 Task: Create a task  Create a new online store for a retail business , assign it to team member softage.5@softage.net in the project AgileBox and update the status of the task to  At Risk , set the priority of the task to Medium
Action: Mouse moved to (84, 365)
Screenshot: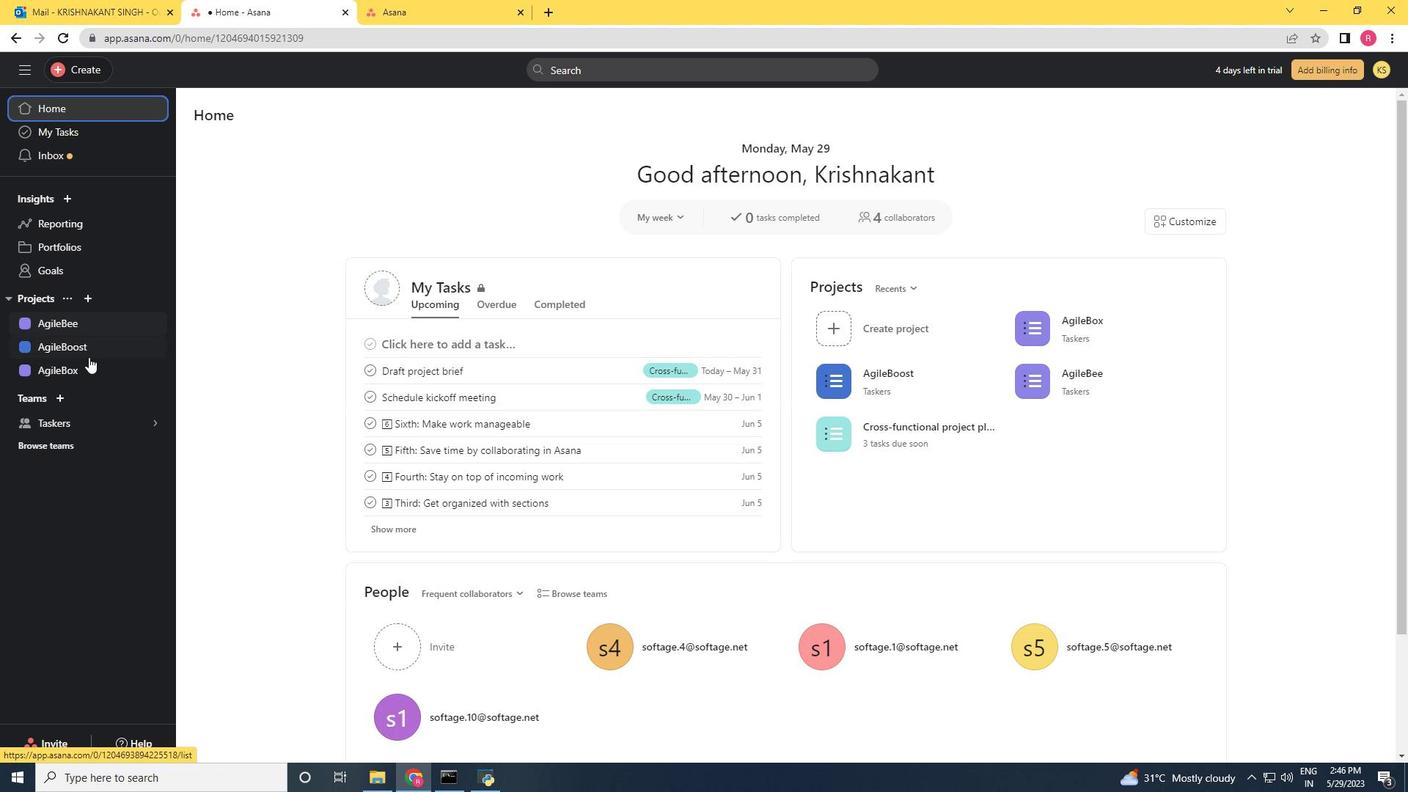 
Action: Mouse pressed left at (84, 365)
Screenshot: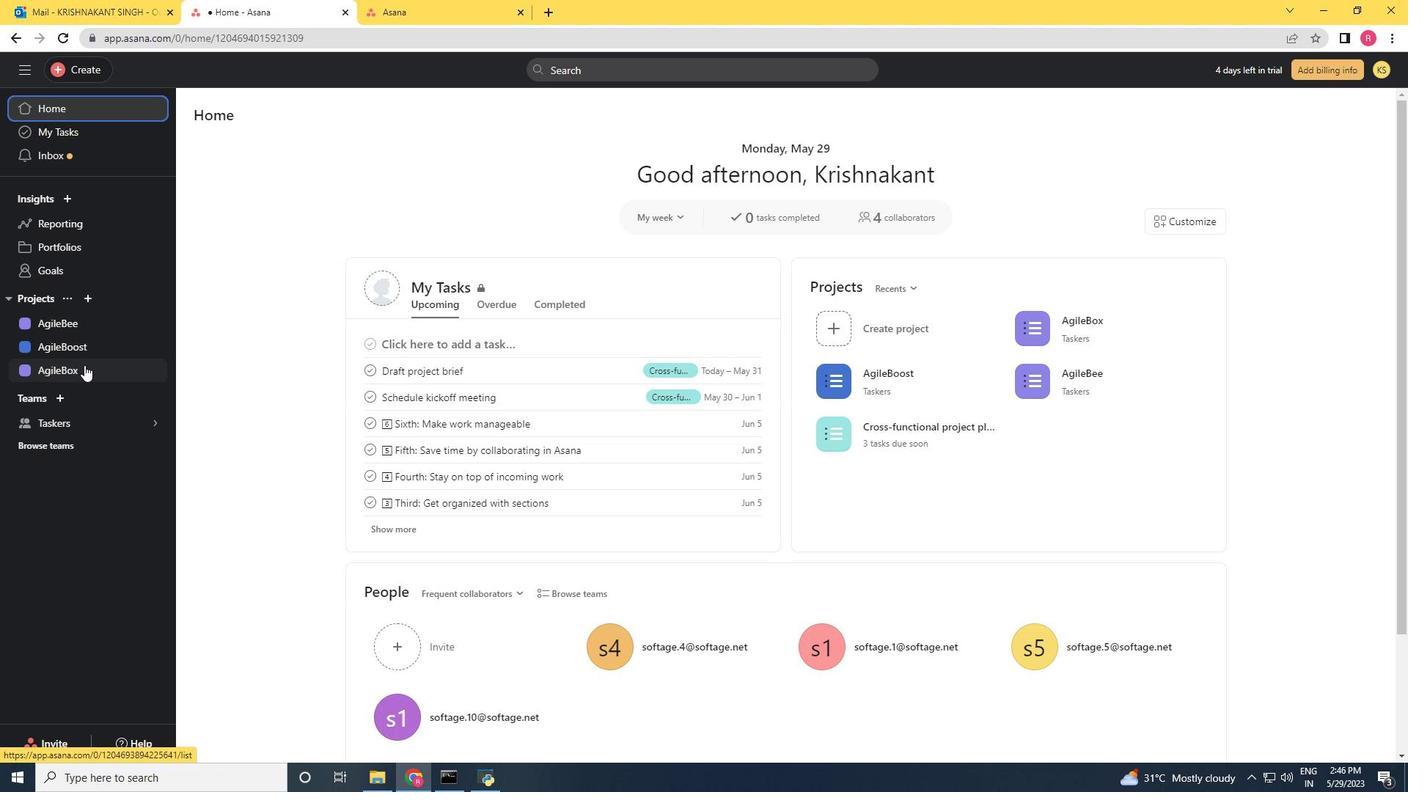 
Action: Mouse moved to (85, 66)
Screenshot: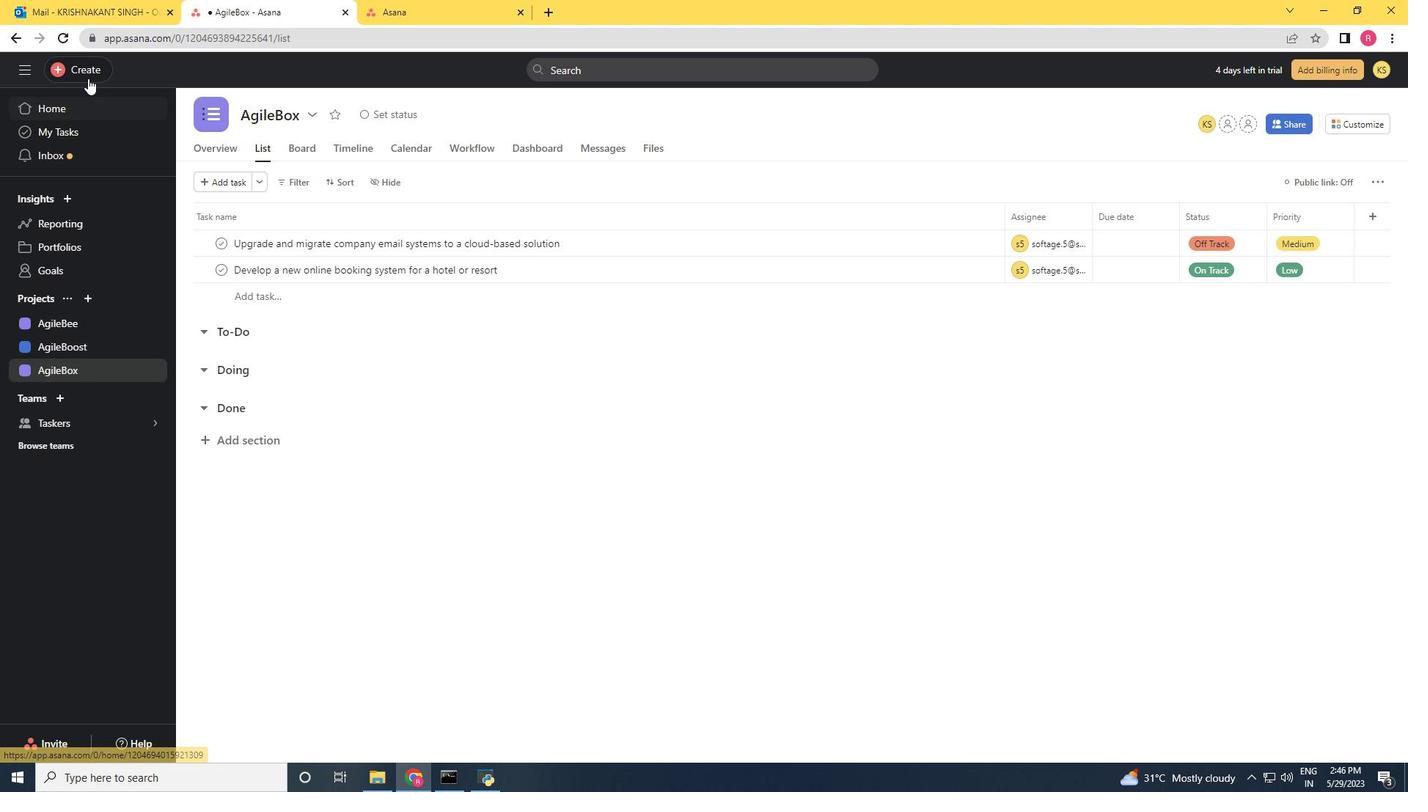 
Action: Mouse pressed left at (85, 66)
Screenshot: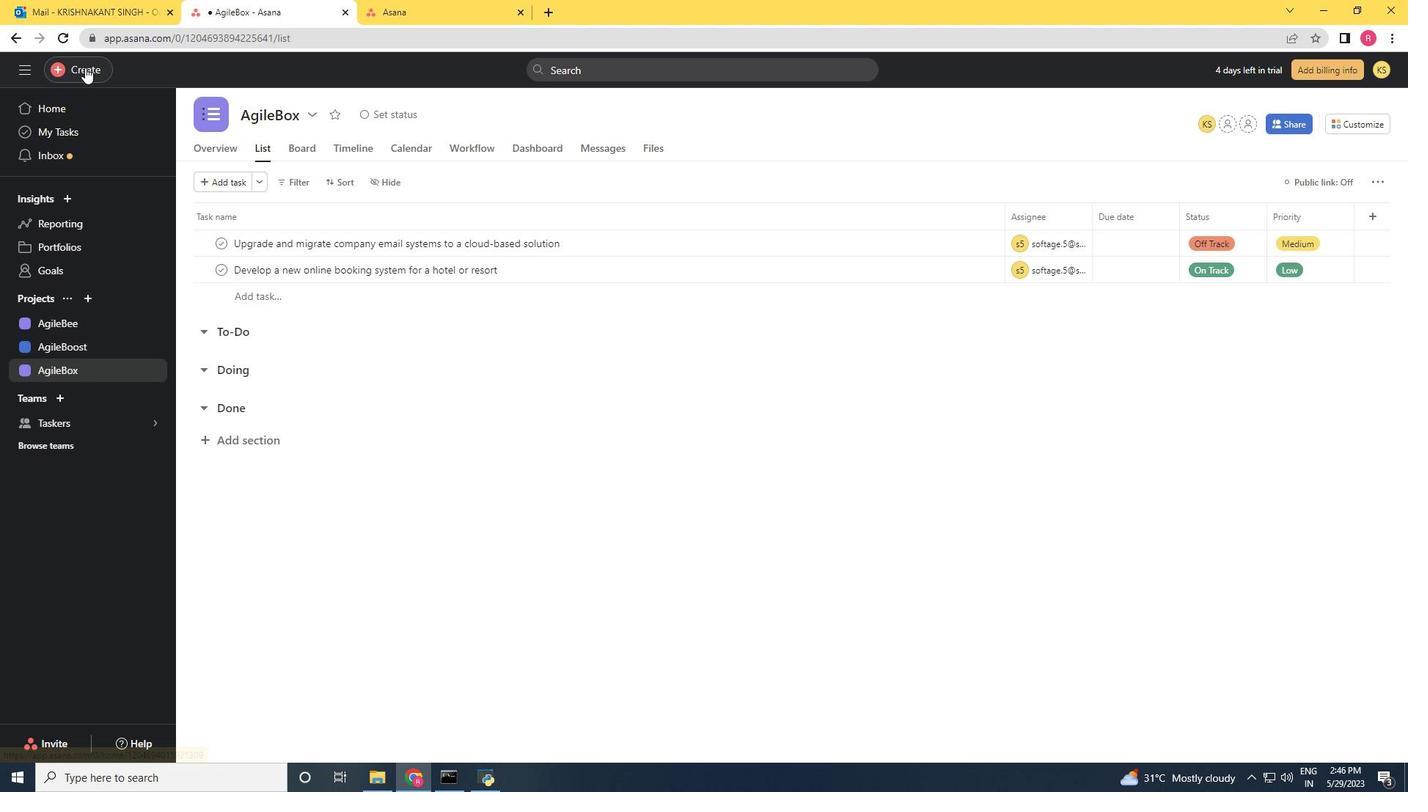 
Action: Mouse moved to (156, 75)
Screenshot: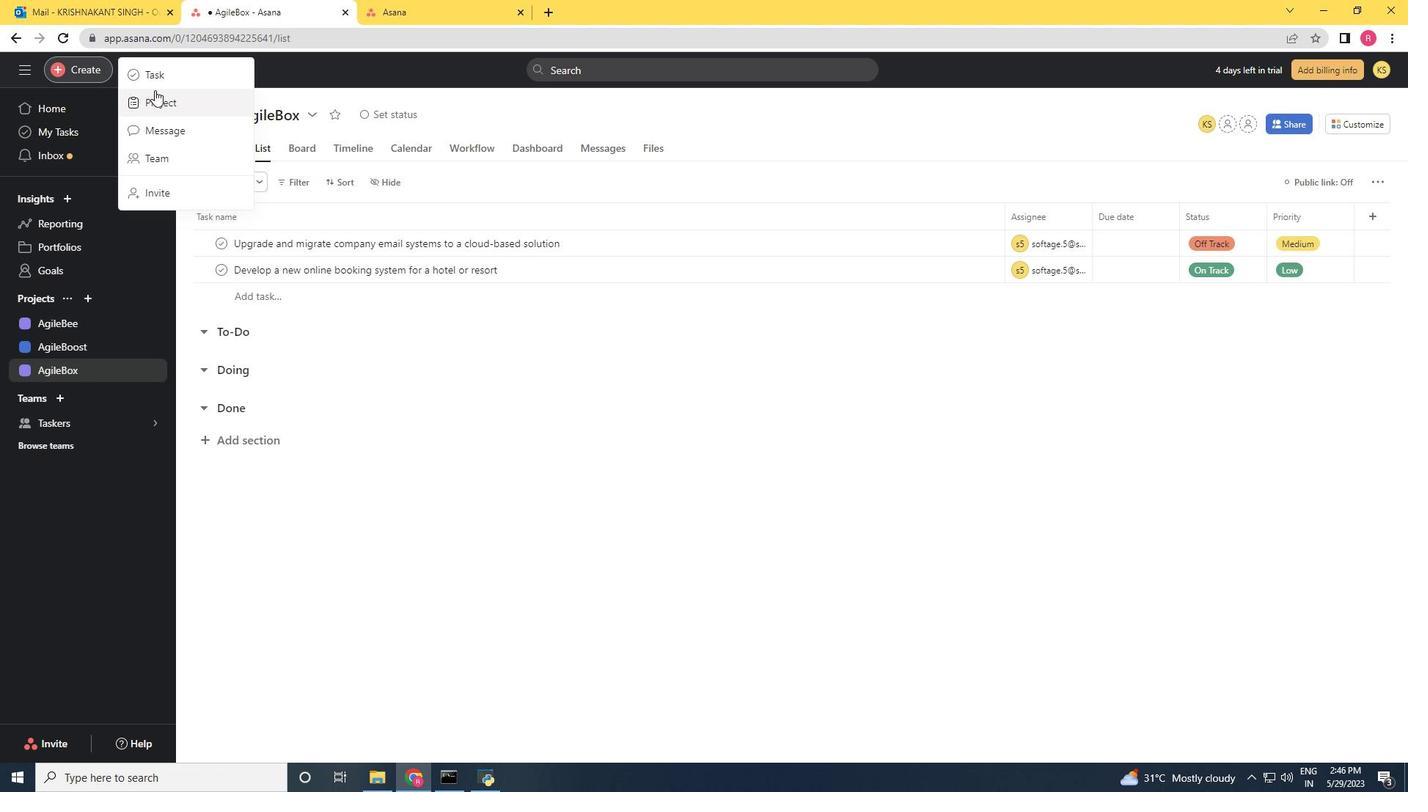 
Action: Mouse pressed left at (156, 75)
Screenshot: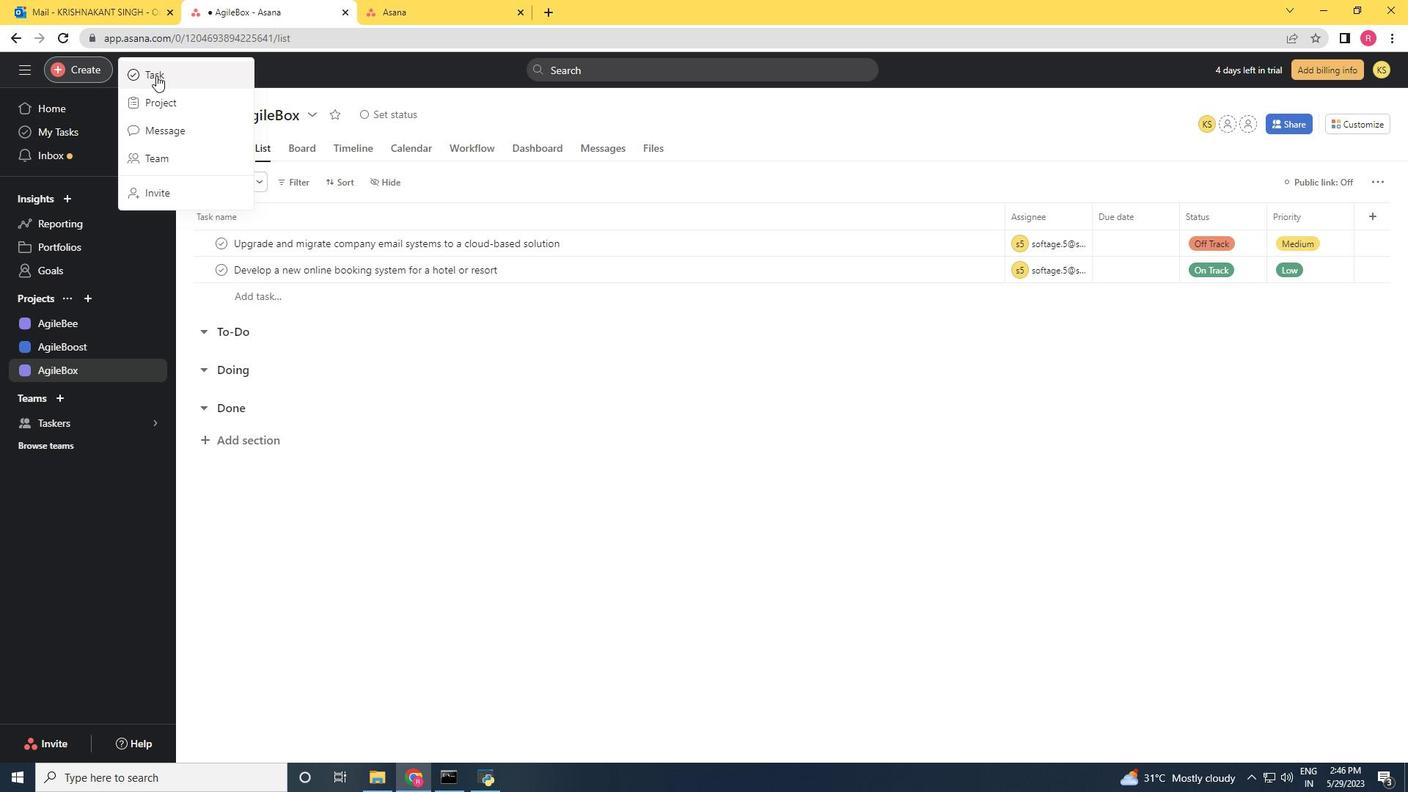 
Action: Key pressed <Key.shift>Create<Key.space>a<Key.space>new<Key.space>om<Key.backspace>nlinr<Key.backspace>r<Key.space><Key.space><Key.backspace><Key.backspace>e<Key.space><Key.backspace><Key.backspace>e<Key.backspace><Key.backspace>e<Key.space>store<Key.space>for<Key.space>a<Key.space>rtail<Key.space><Key.backspace><Key.backspace><Key.backspace><Key.backspace><Key.backspace>ate<Key.backspace>ai<Key.space><Key.backspace>l<Key.space><Key.backspace><Key.backspace><Key.backspace><Key.backspace><Key.backspace>t<Key.backspace><Key.backspace>r<Key.backspace>etail<Key.space>business
Screenshot: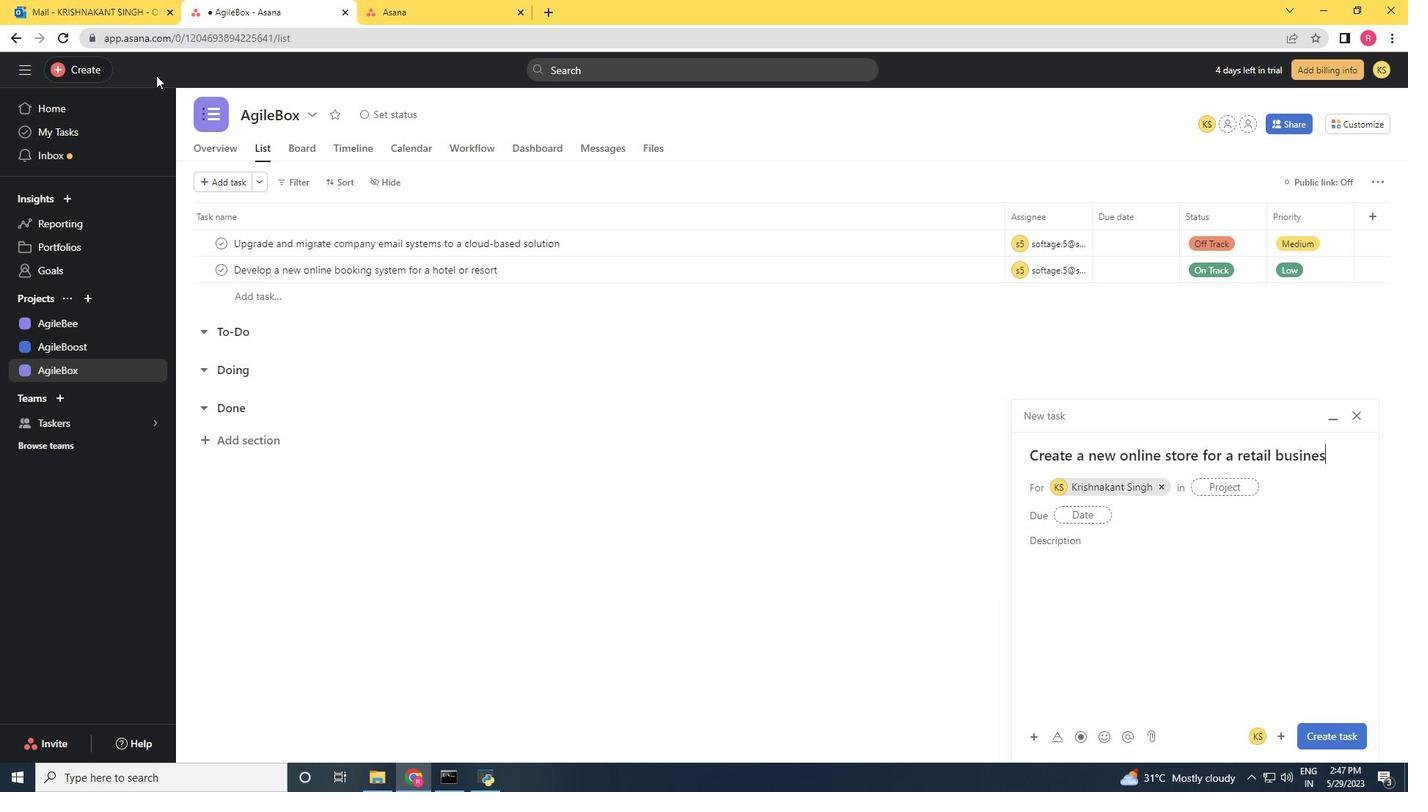 
Action: Mouse moved to (1159, 492)
Screenshot: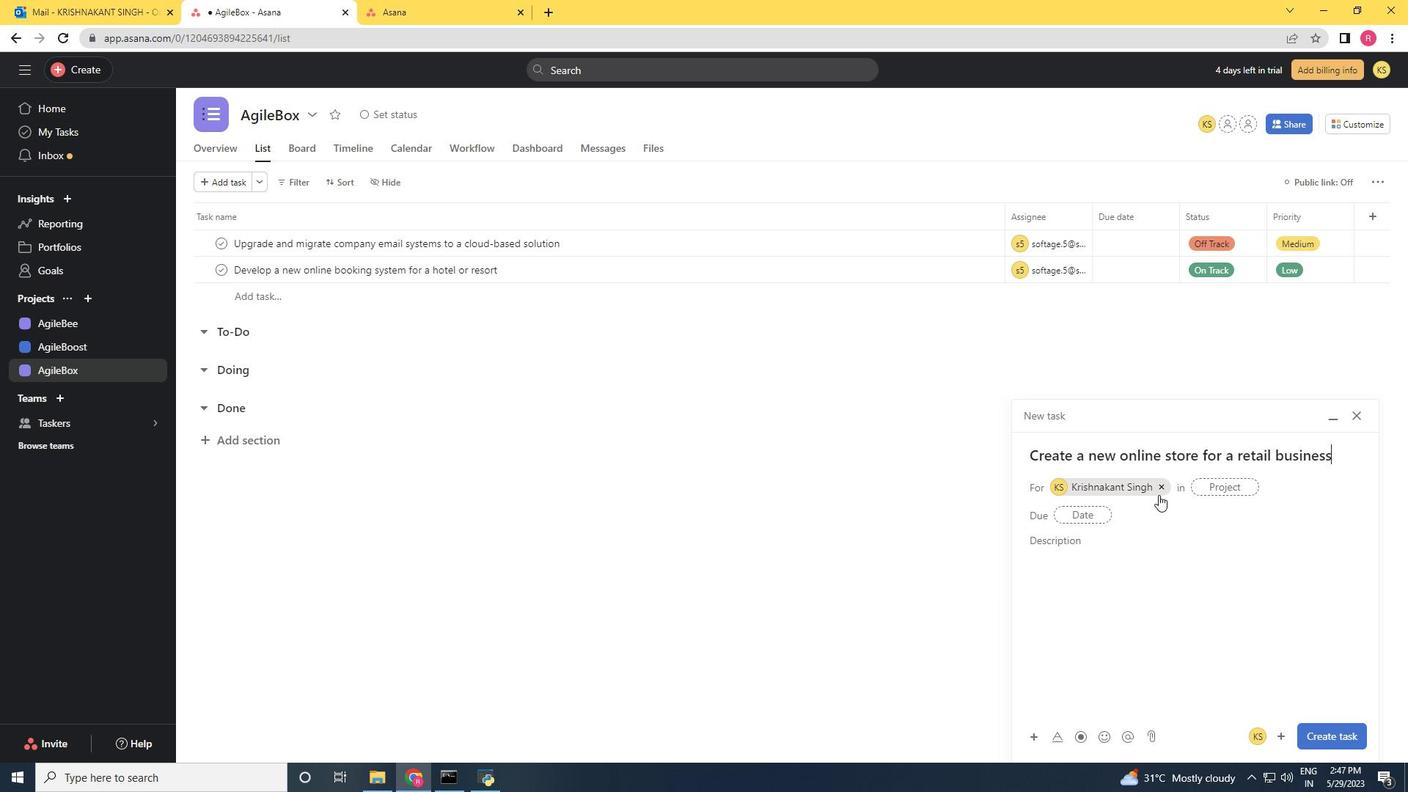 
Action: Mouse pressed left at (1159, 492)
Screenshot: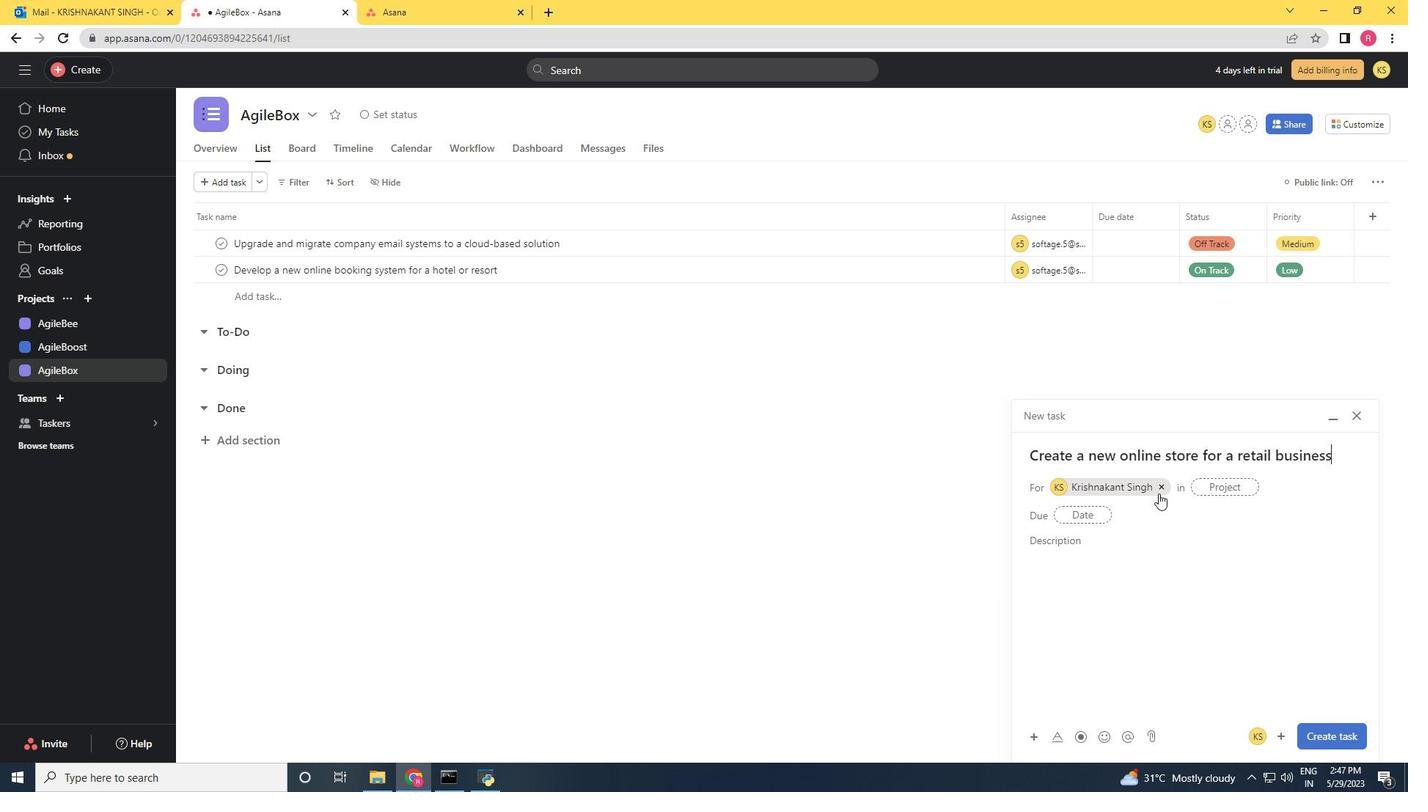 
Action: Mouse moved to (1087, 492)
Screenshot: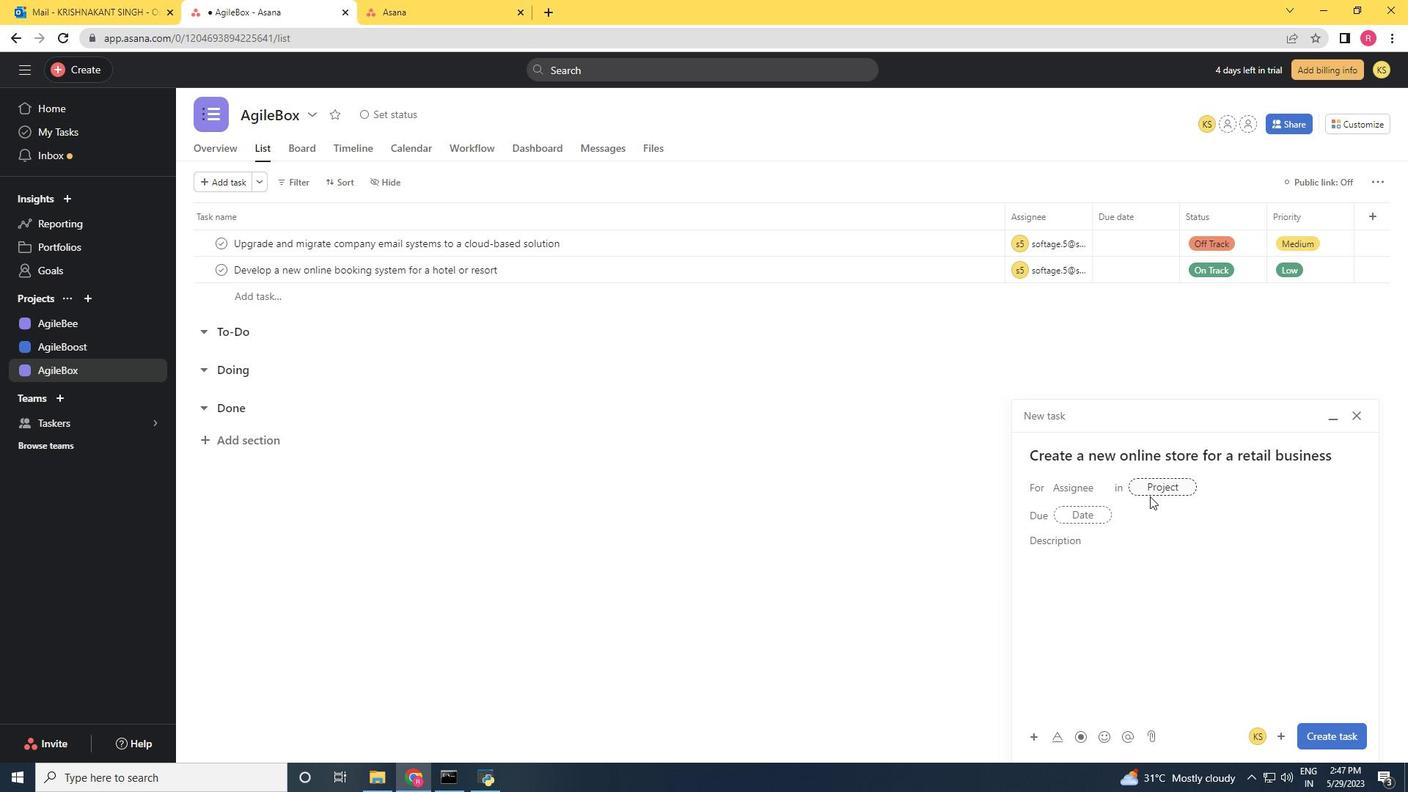 
Action: Mouse pressed left at (1087, 492)
Screenshot: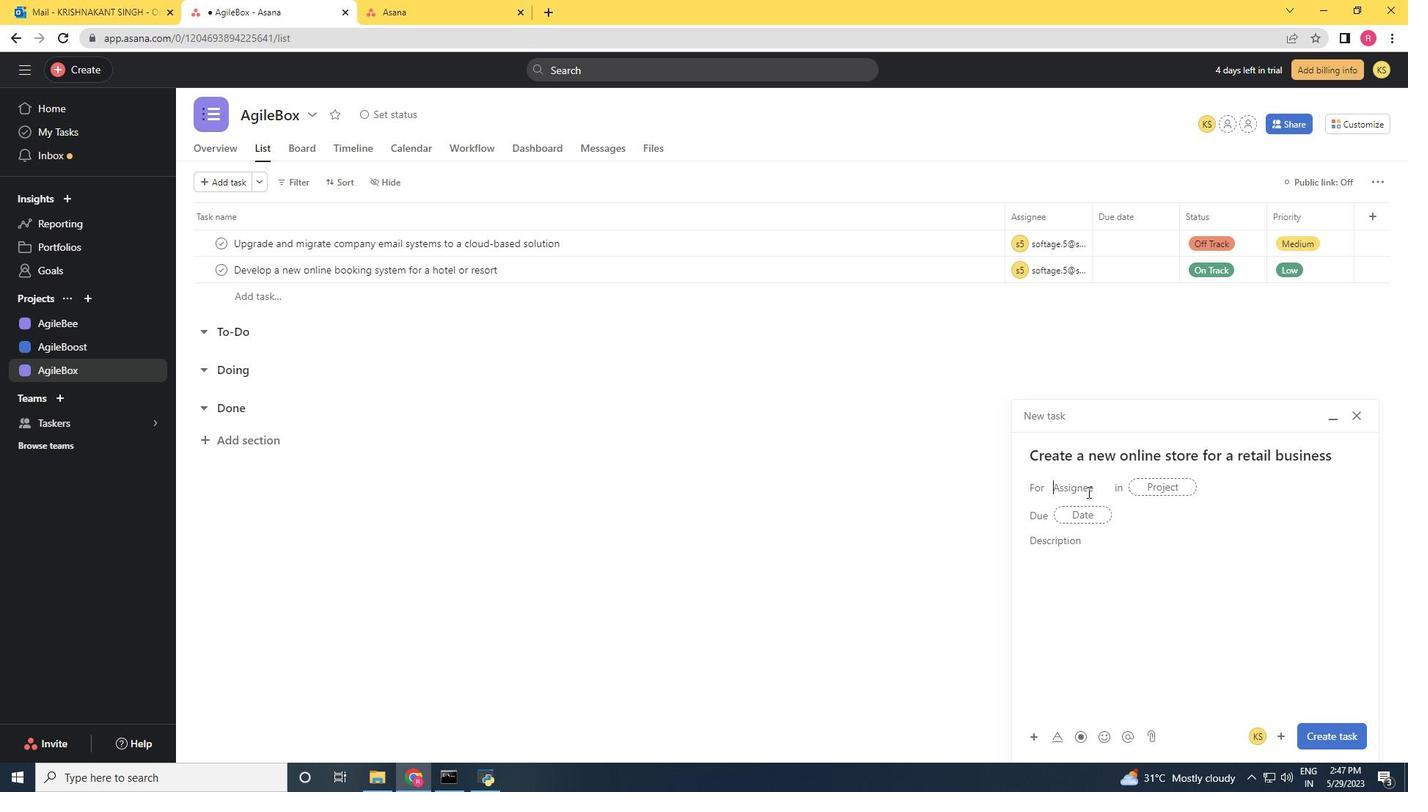 
Action: Key pressed softage.5<Key.shift>@softage.net
Screenshot: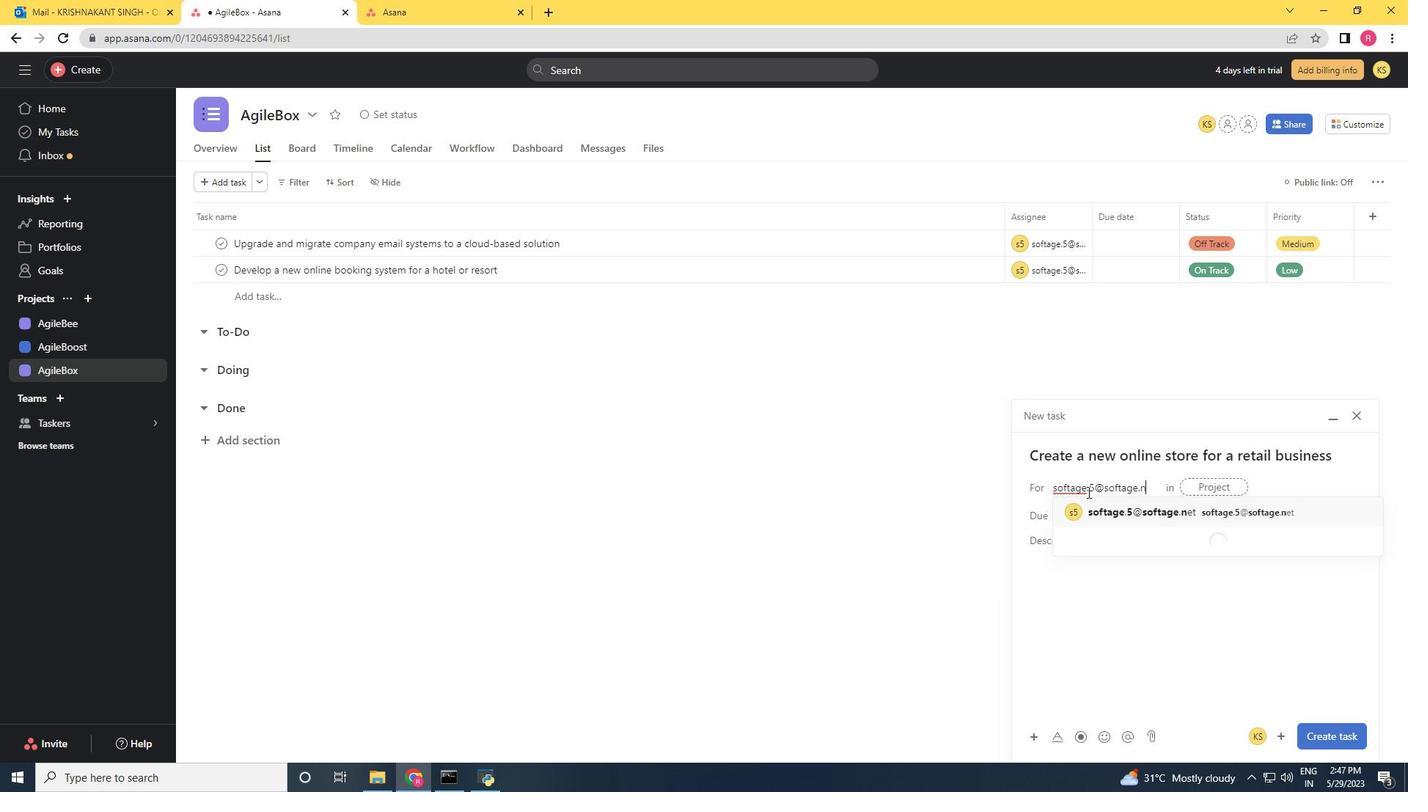 
Action: Mouse moved to (1132, 513)
Screenshot: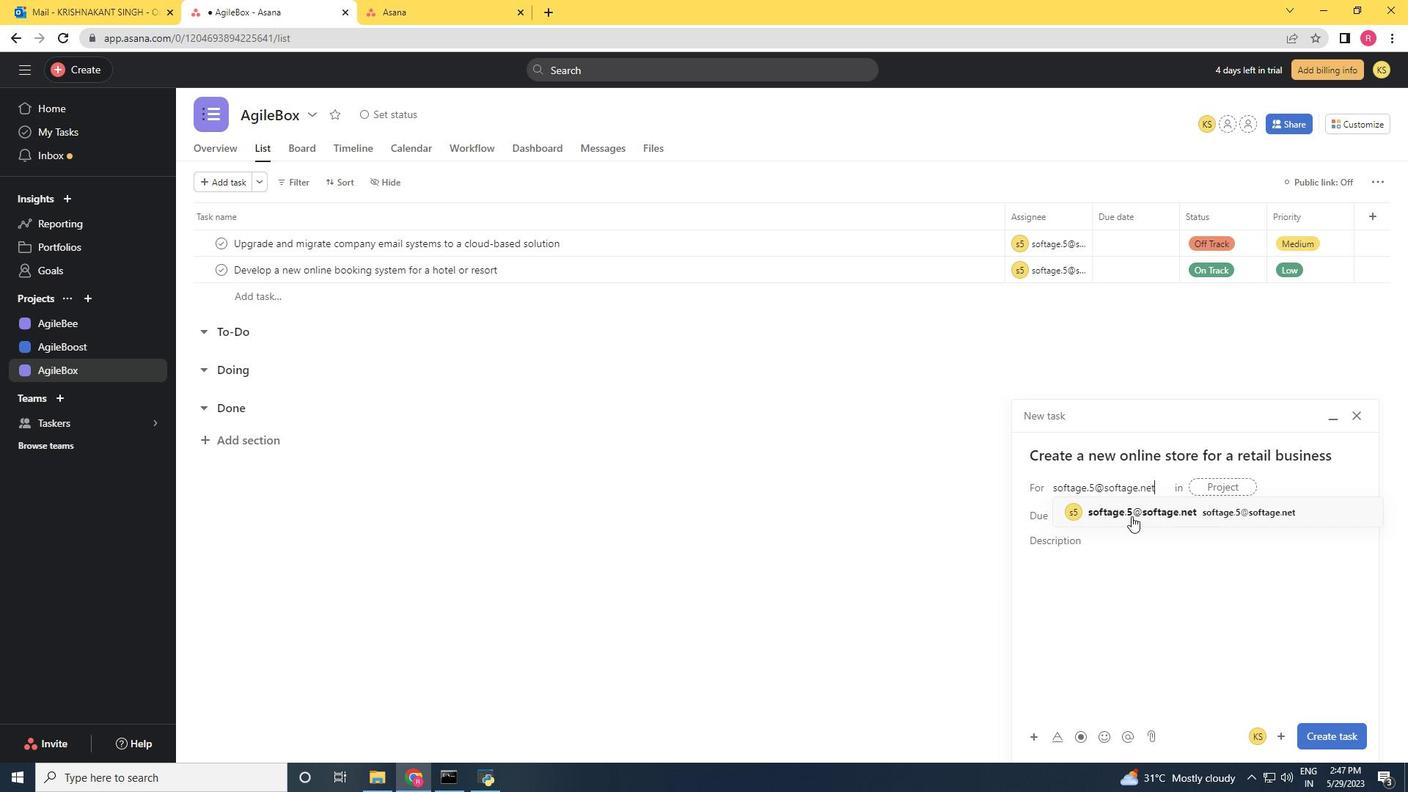 
Action: Mouse pressed left at (1132, 513)
Screenshot: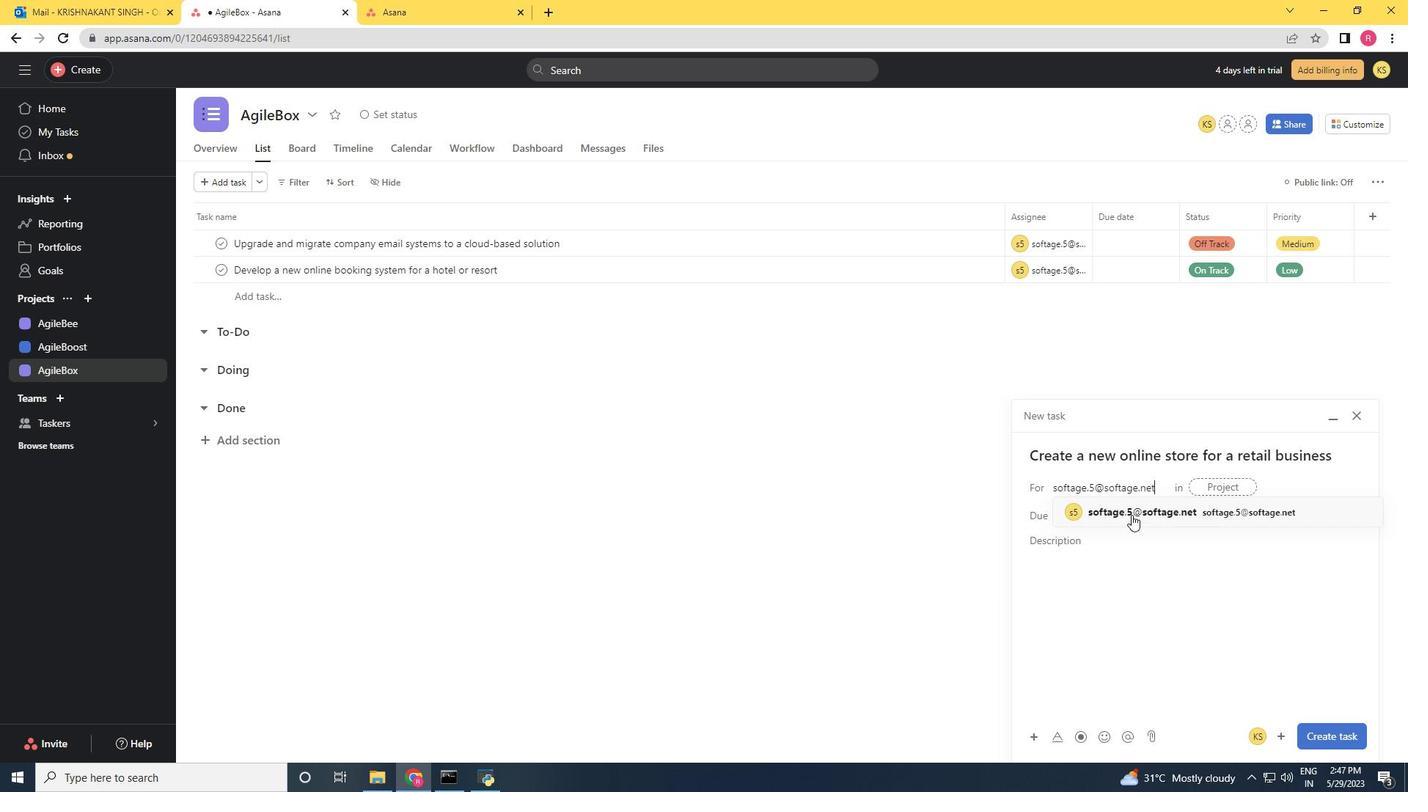 
Action: Mouse moved to (1002, 519)
Screenshot: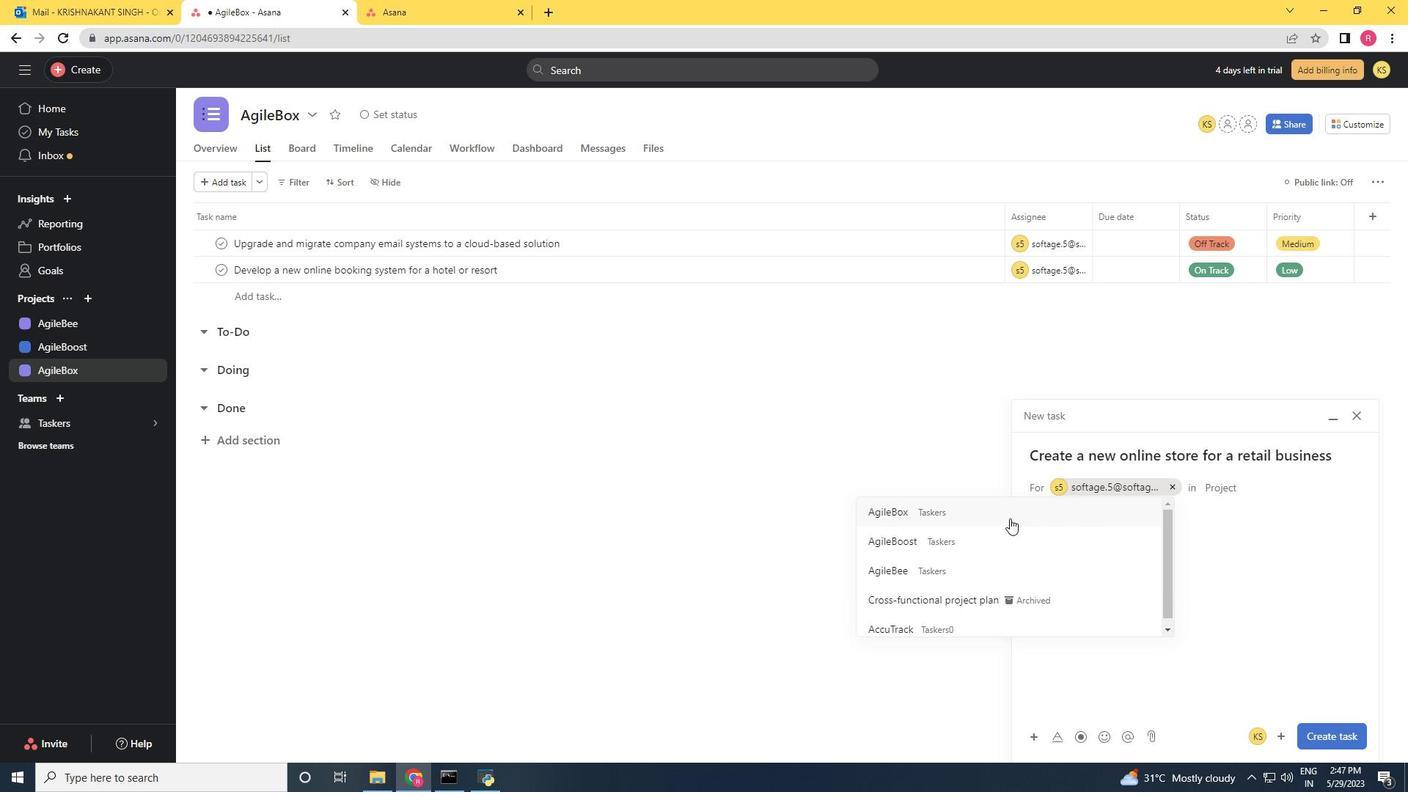 
Action: Mouse pressed left at (1002, 519)
Screenshot: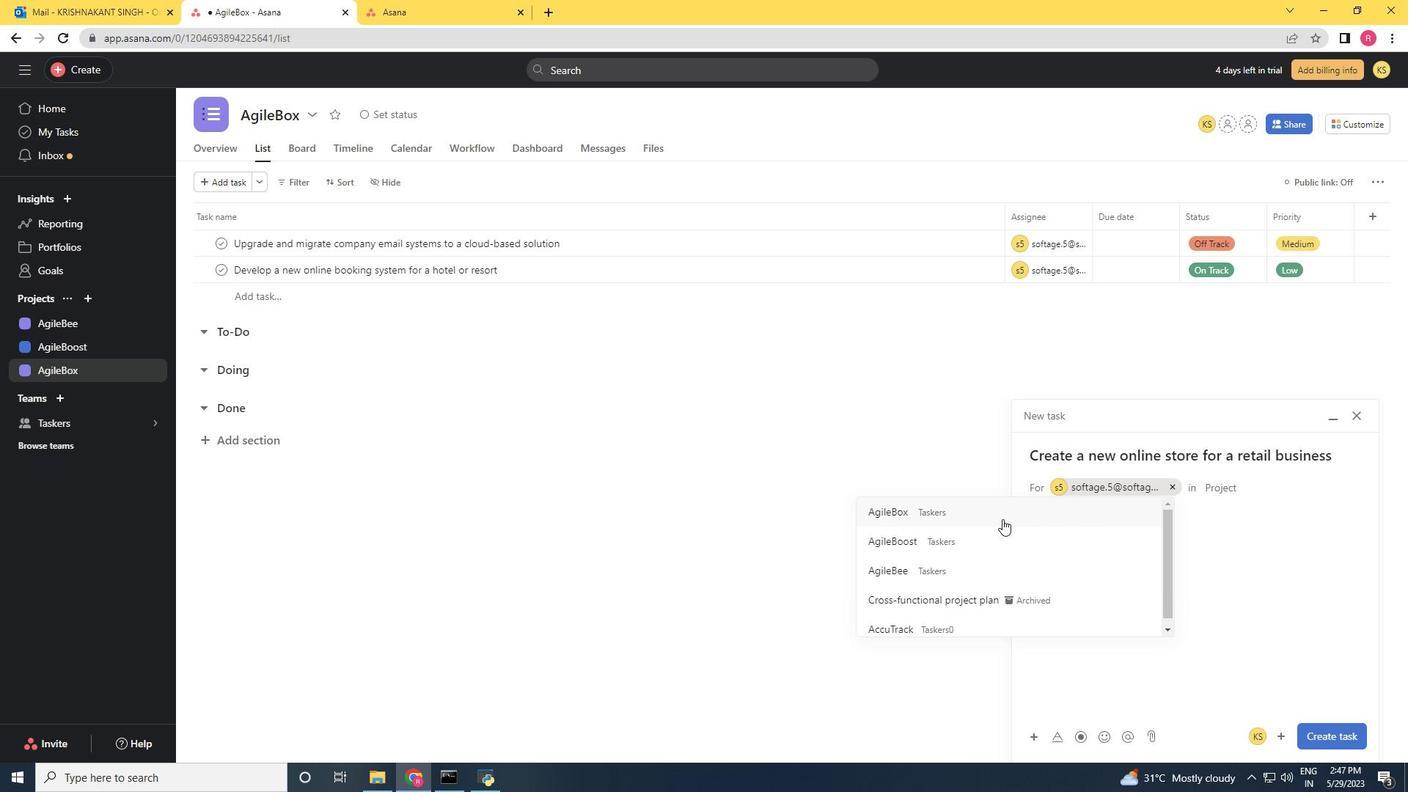 
Action: Mouse moved to (1116, 550)
Screenshot: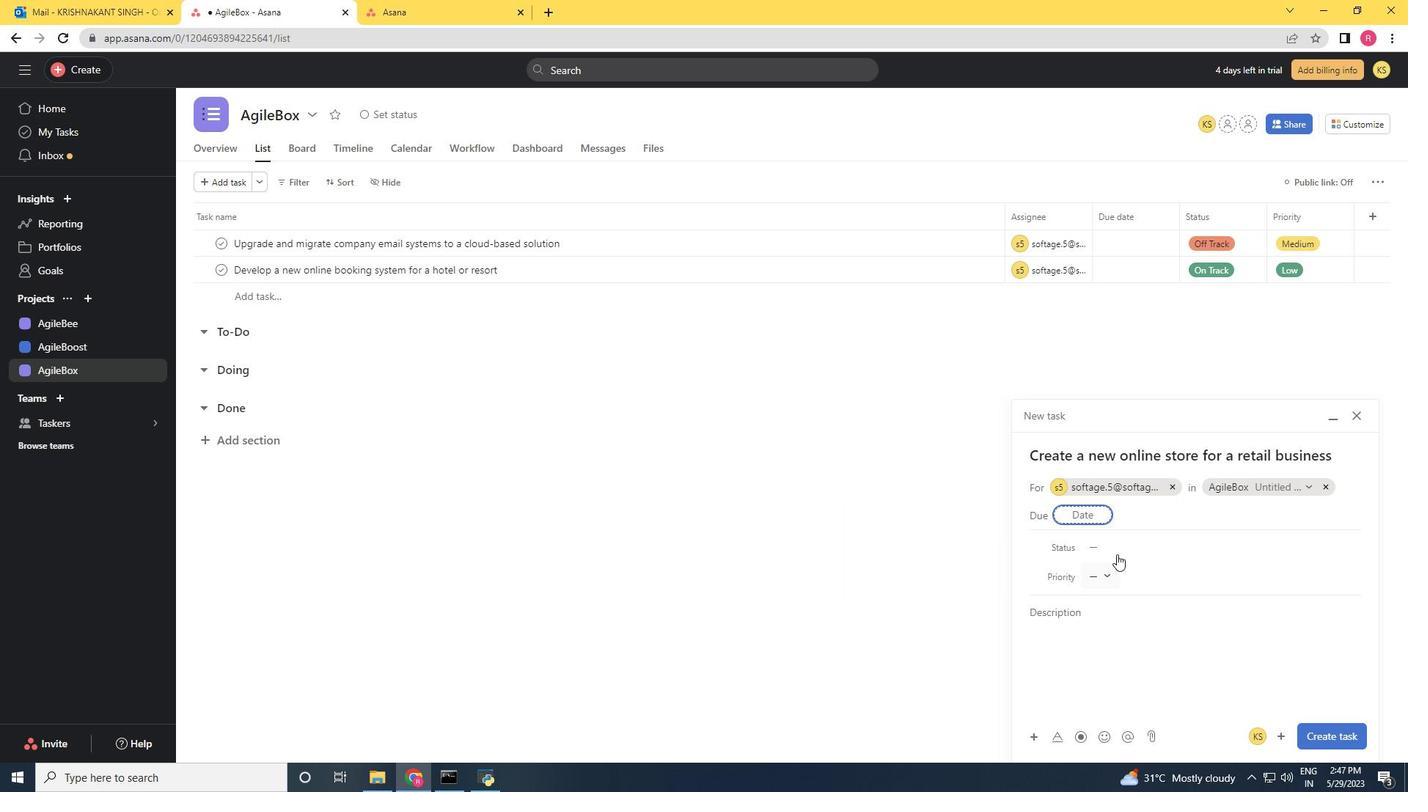 
Action: Mouse pressed left at (1116, 550)
Screenshot: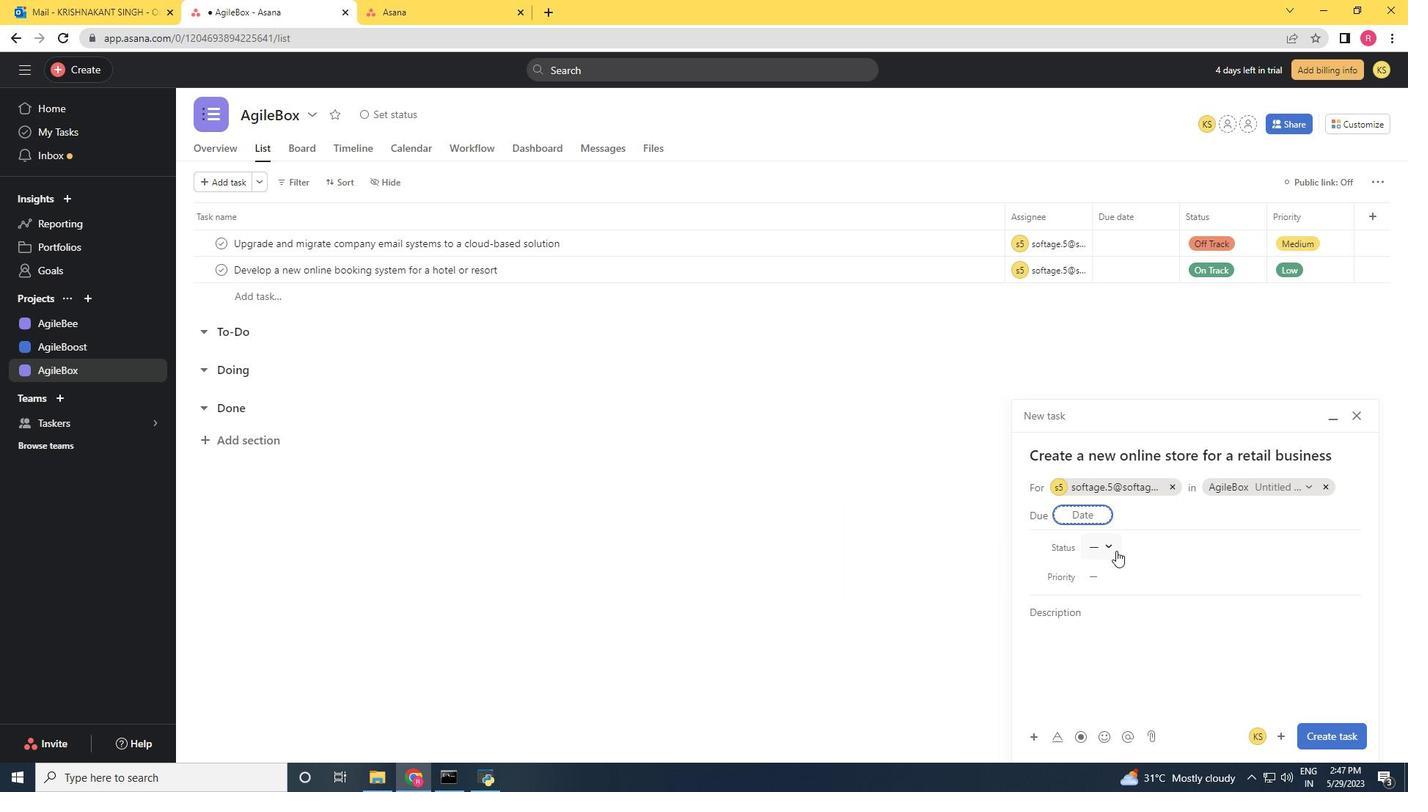 
Action: Mouse moved to (1134, 645)
Screenshot: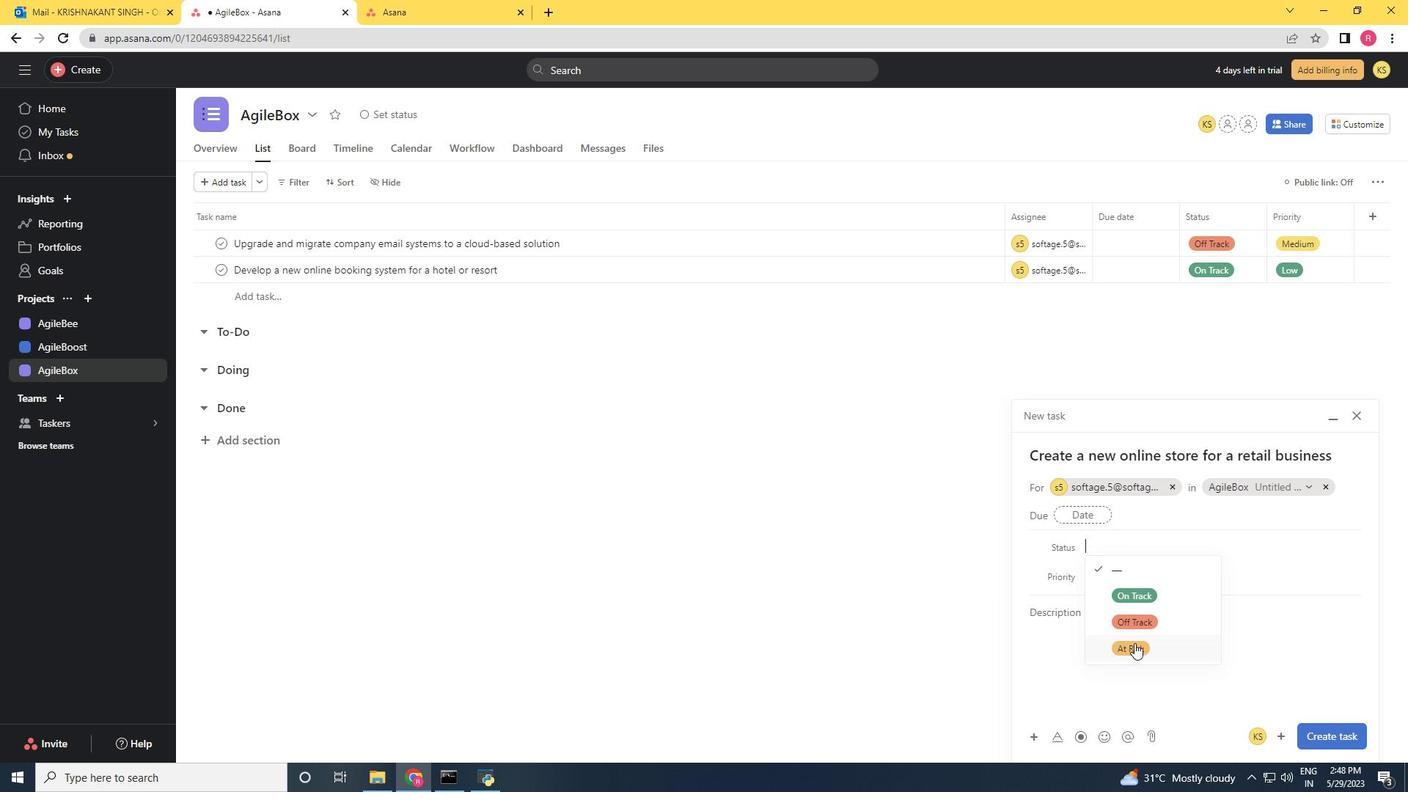 
Action: Mouse pressed left at (1134, 645)
Screenshot: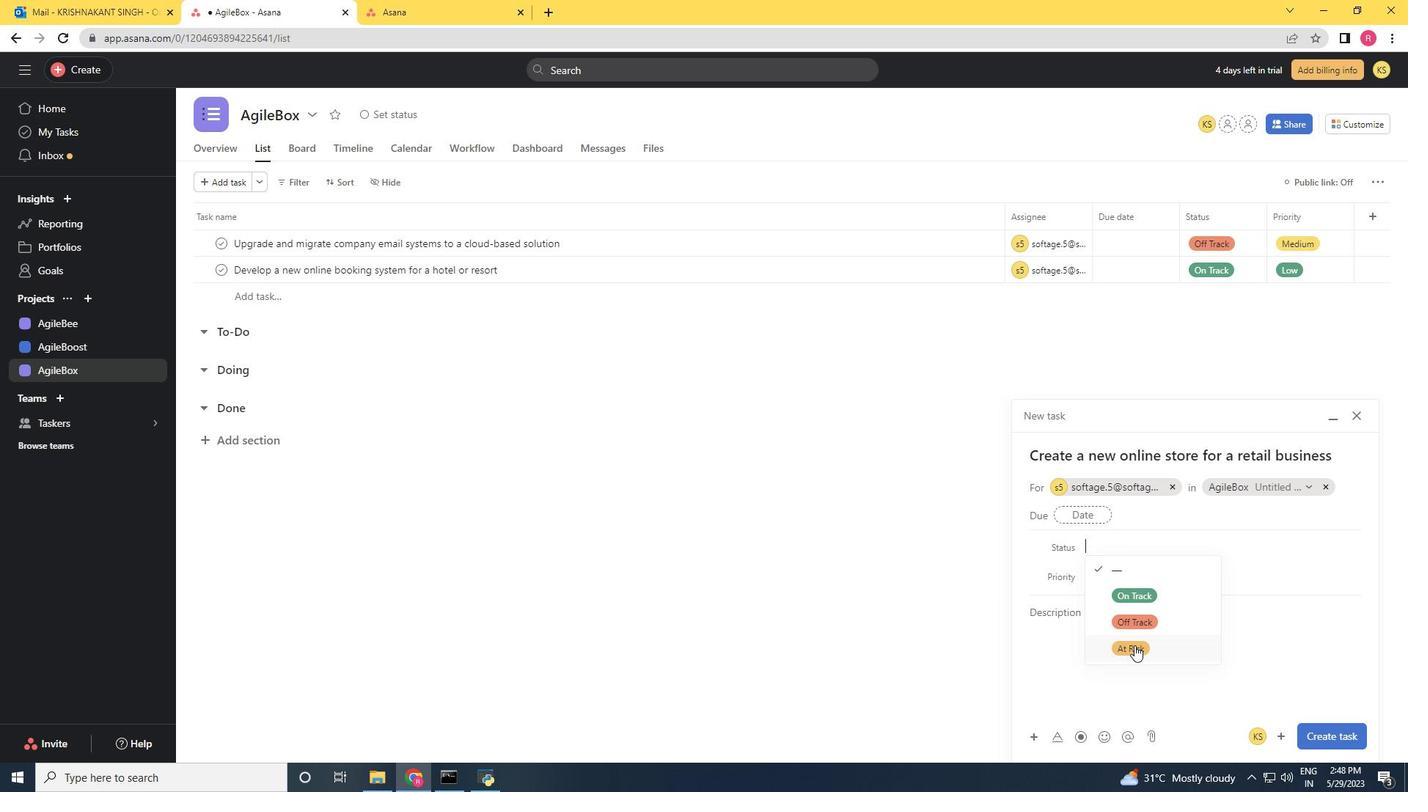 
Action: Mouse moved to (1098, 570)
Screenshot: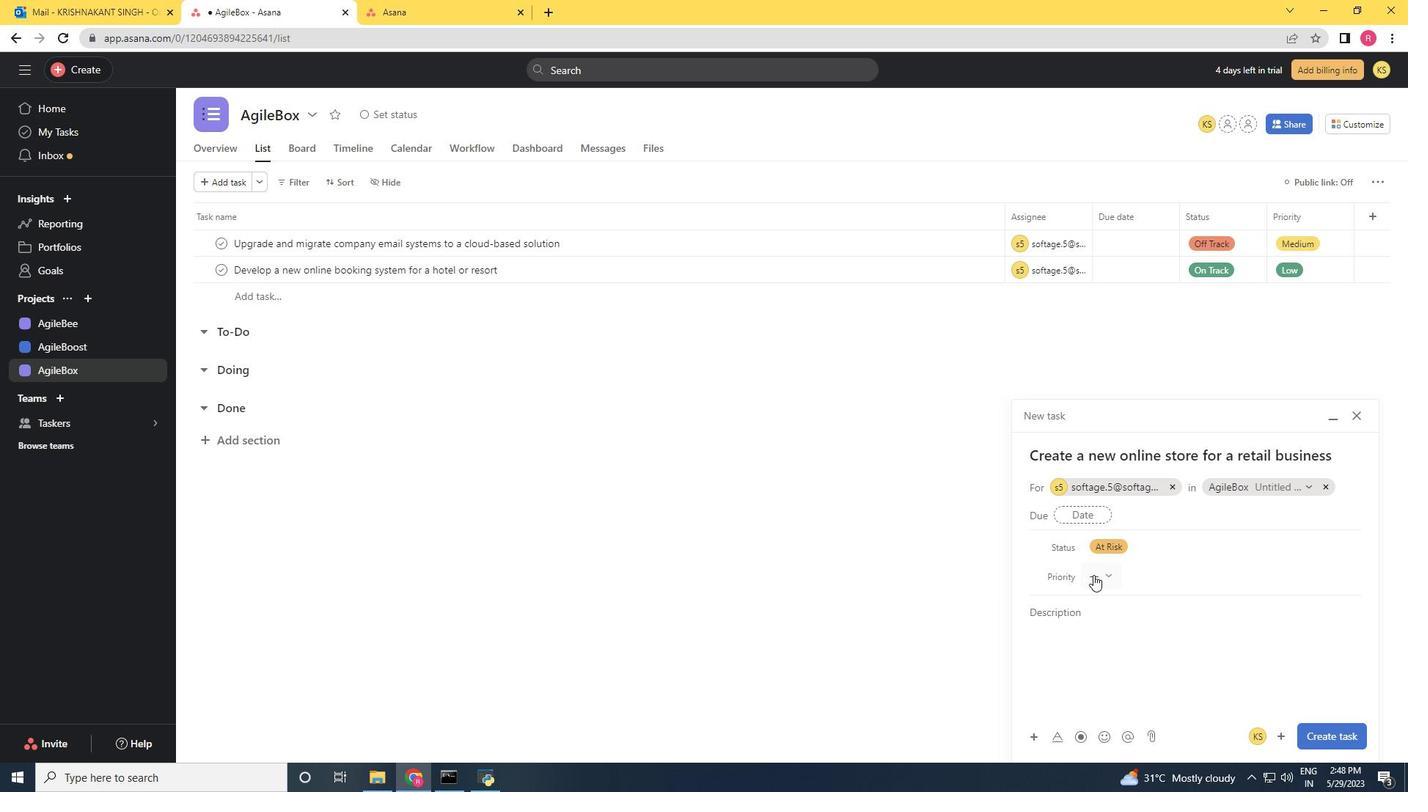
Action: Mouse pressed left at (1098, 570)
Screenshot: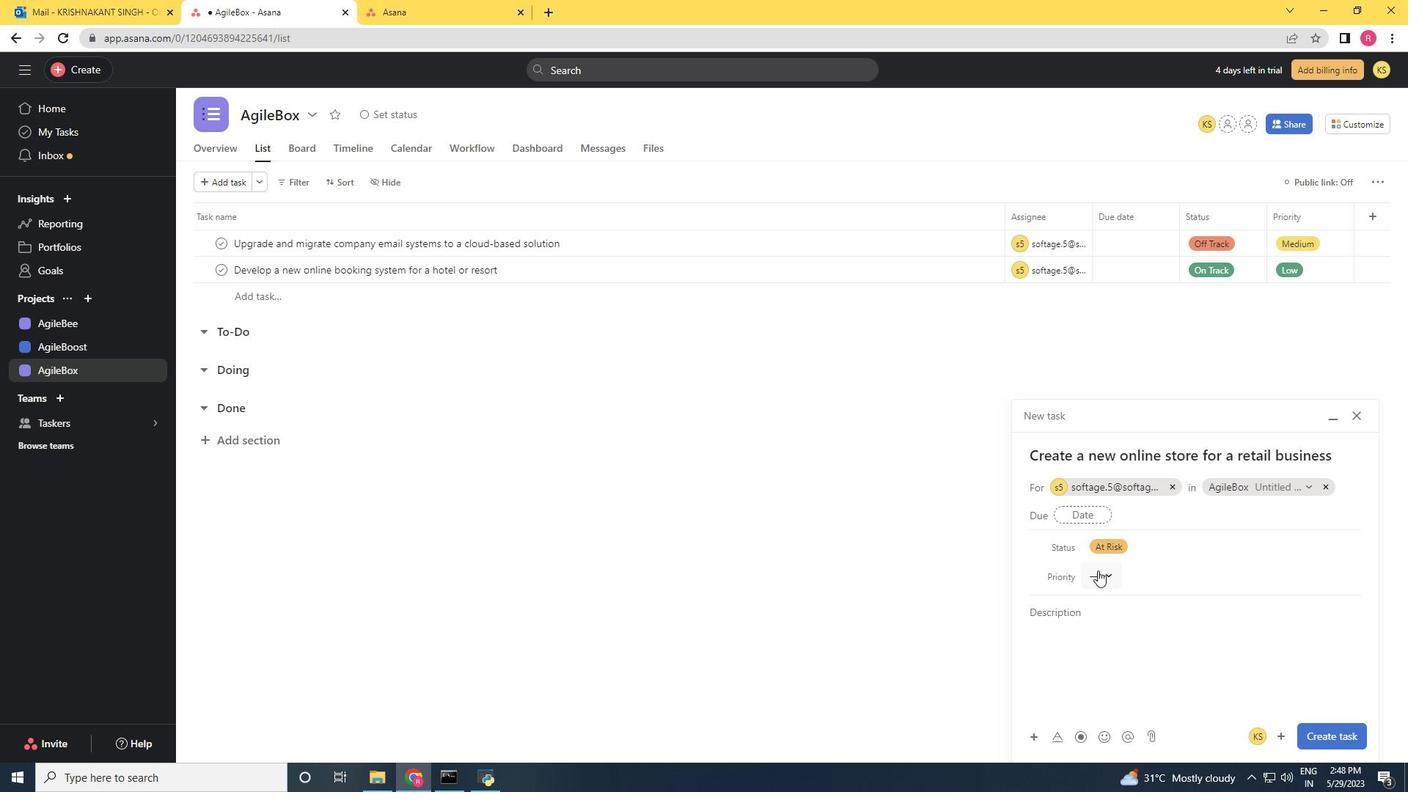 
Action: Mouse moved to (1137, 644)
Screenshot: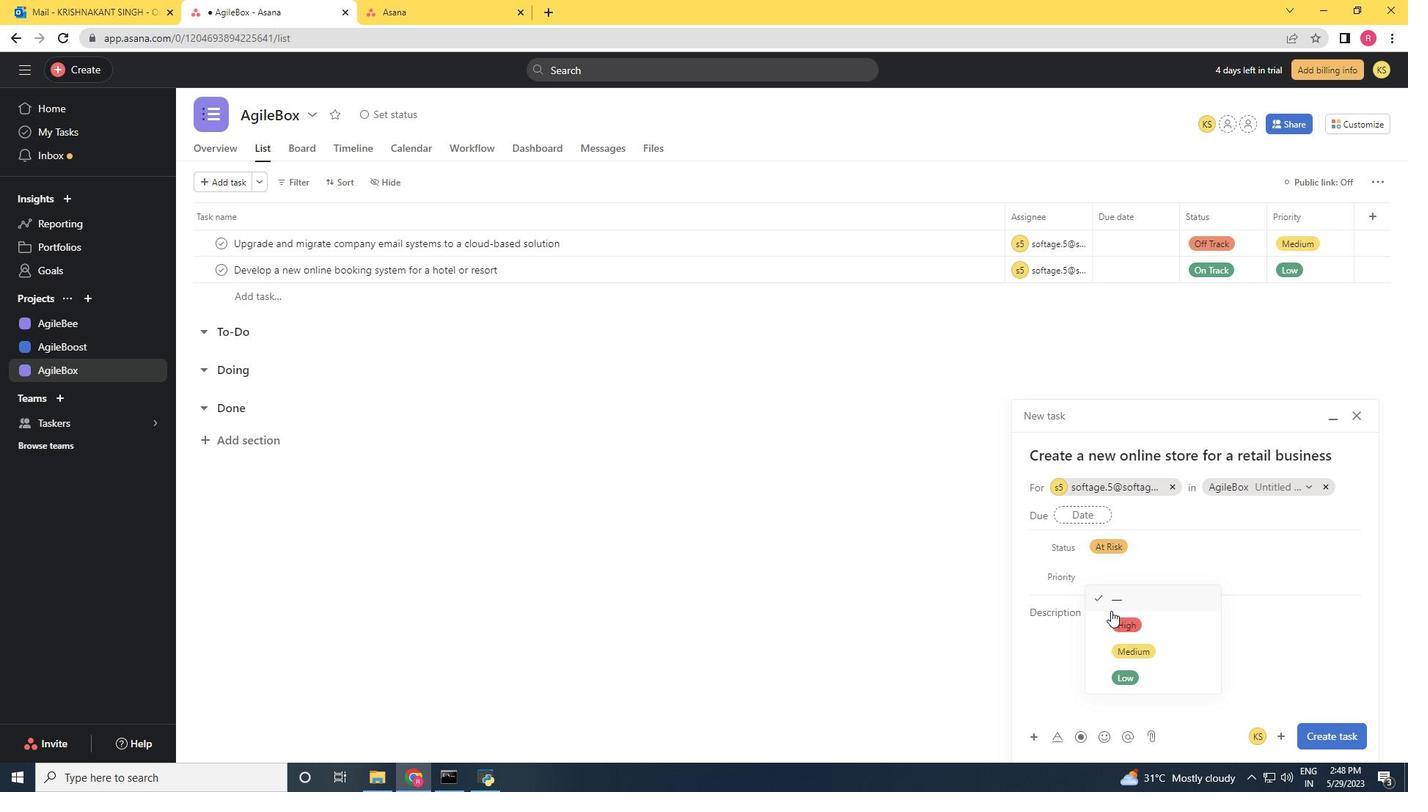 
Action: Mouse pressed left at (1137, 644)
Screenshot: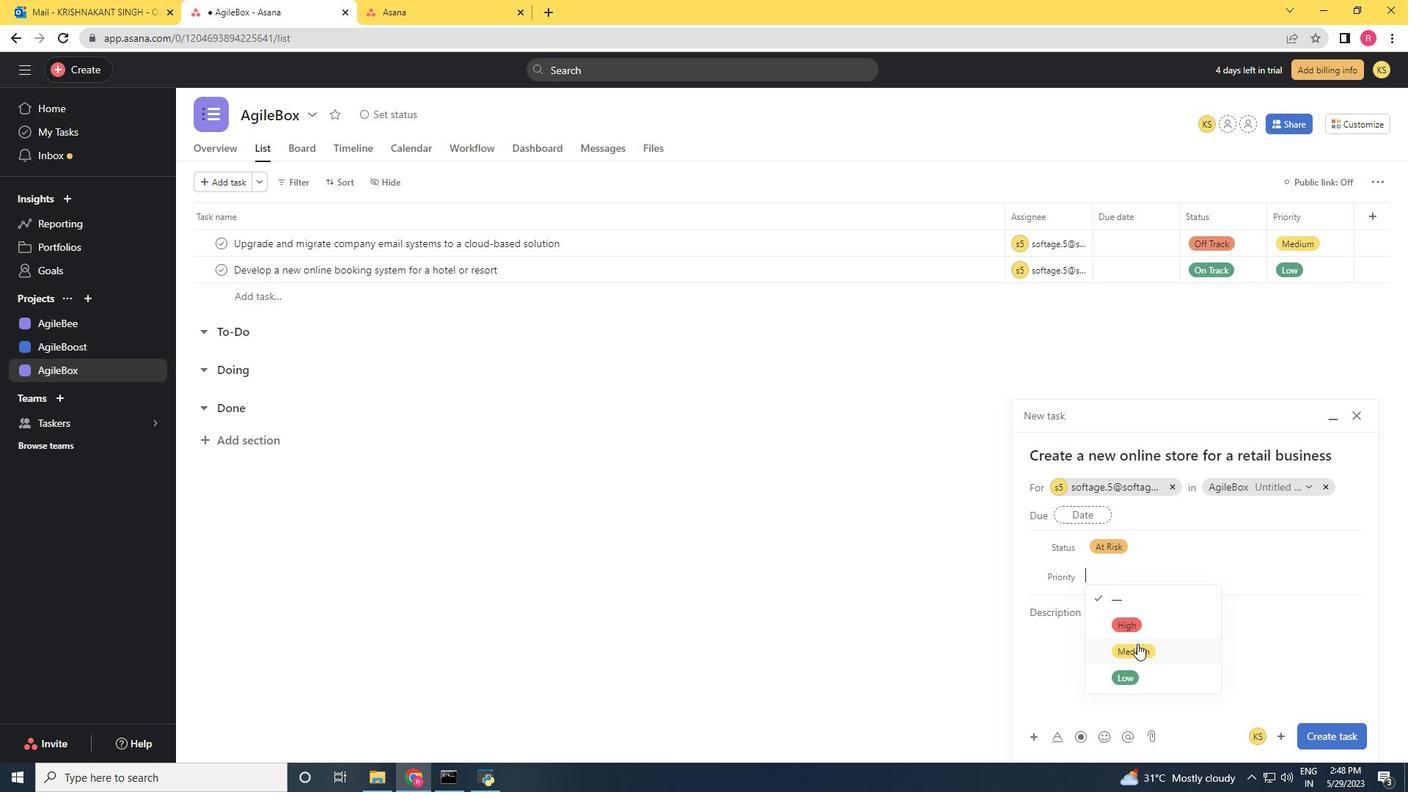 
Action: Mouse moved to (1357, 738)
Screenshot: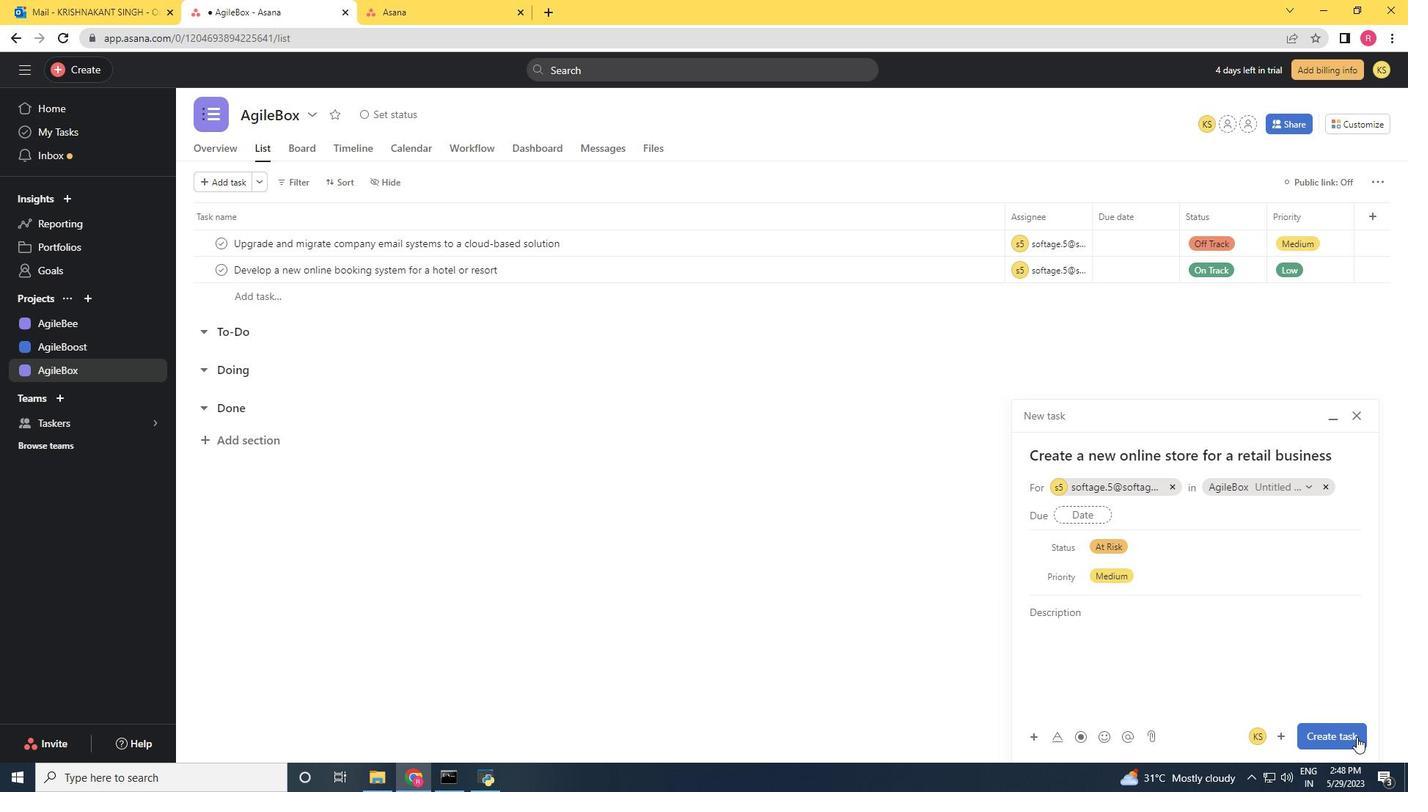 
Action: Mouse pressed left at (1357, 738)
Screenshot: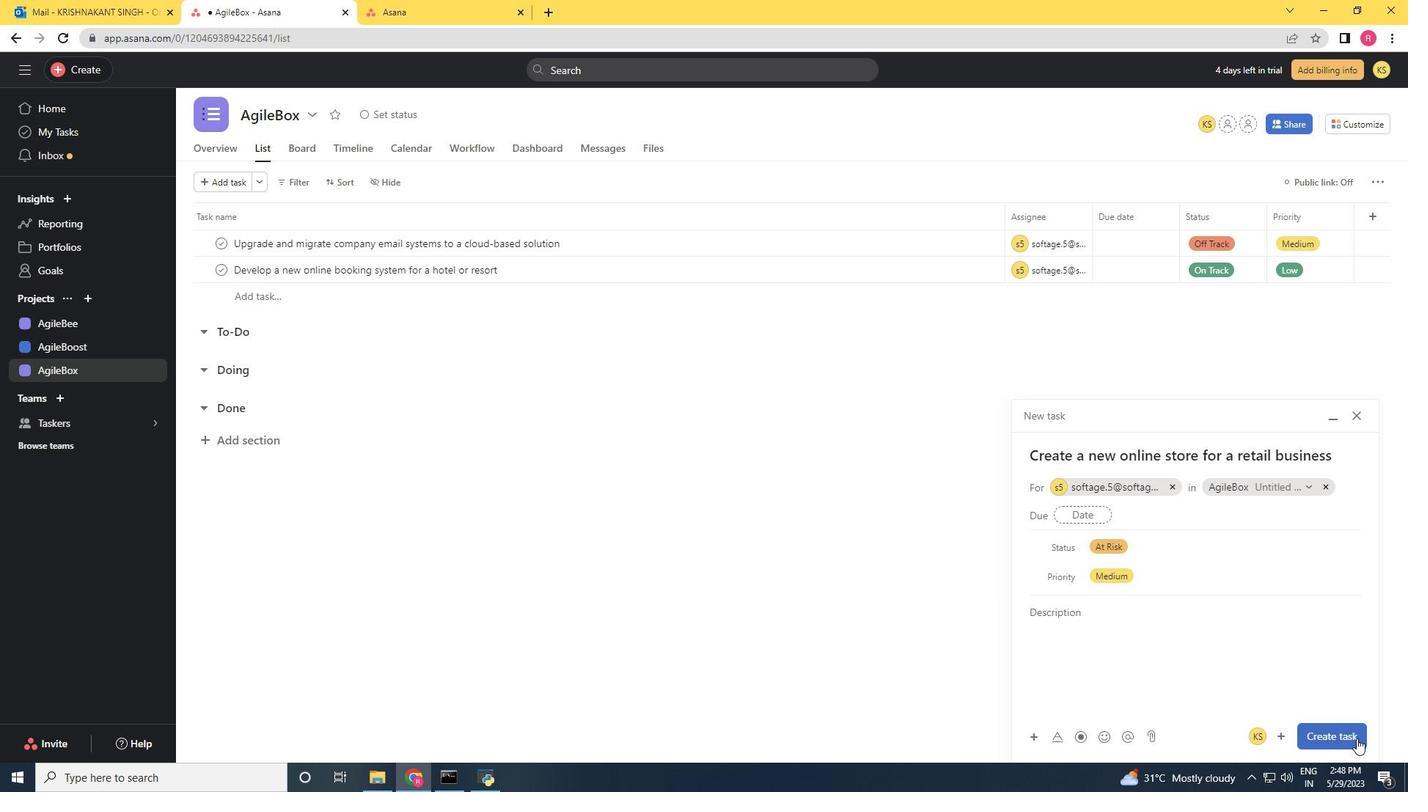 
Action: Mouse moved to (1097, 668)
Screenshot: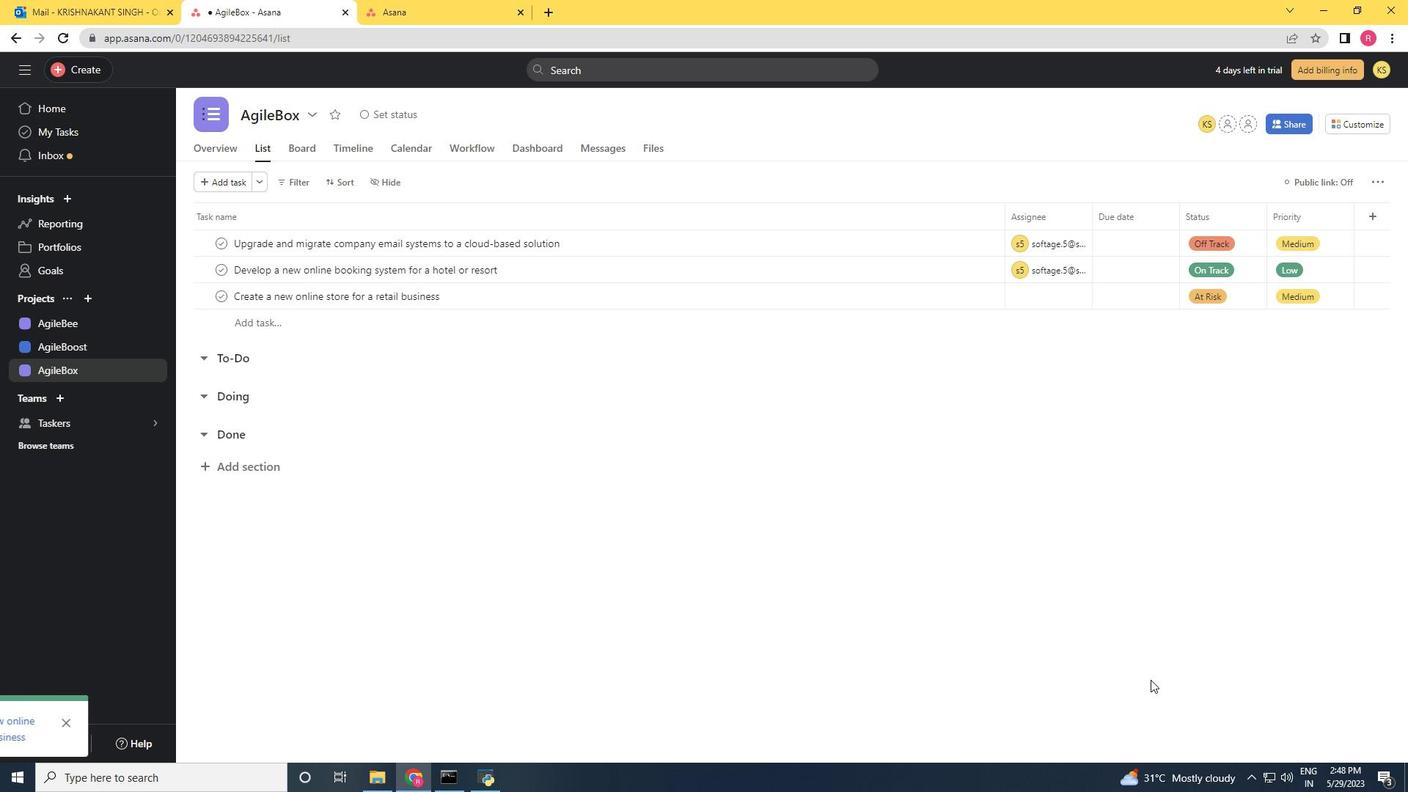 
